 Task: Set up a 30-minute session to discuss remote work cybersecurity.
Action: Mouse pressed left at (92, 120)
Screenshot: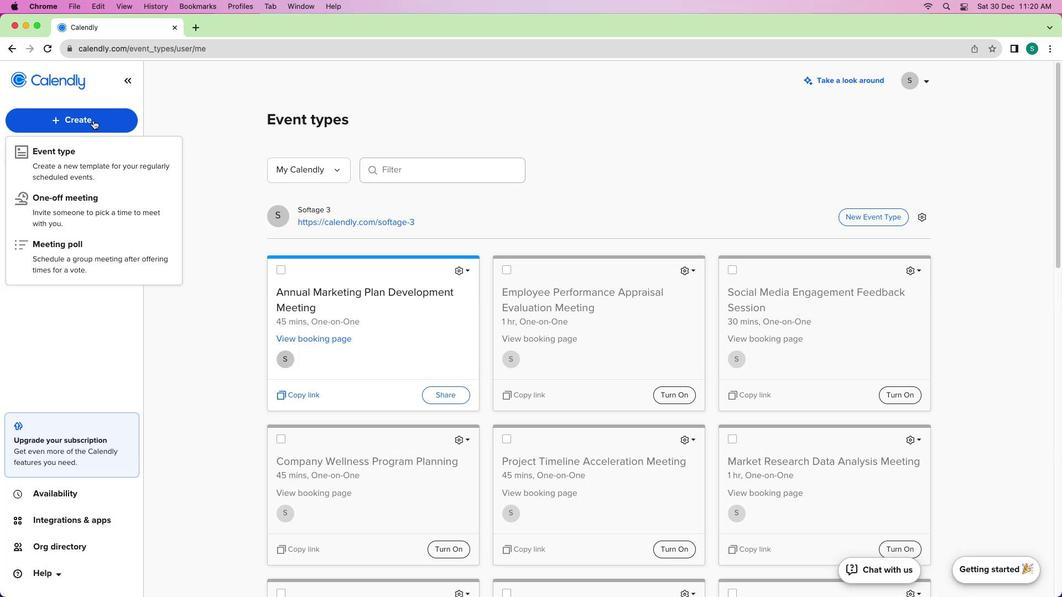 
Action: Mouse moved to (104, 158)
Screenshot: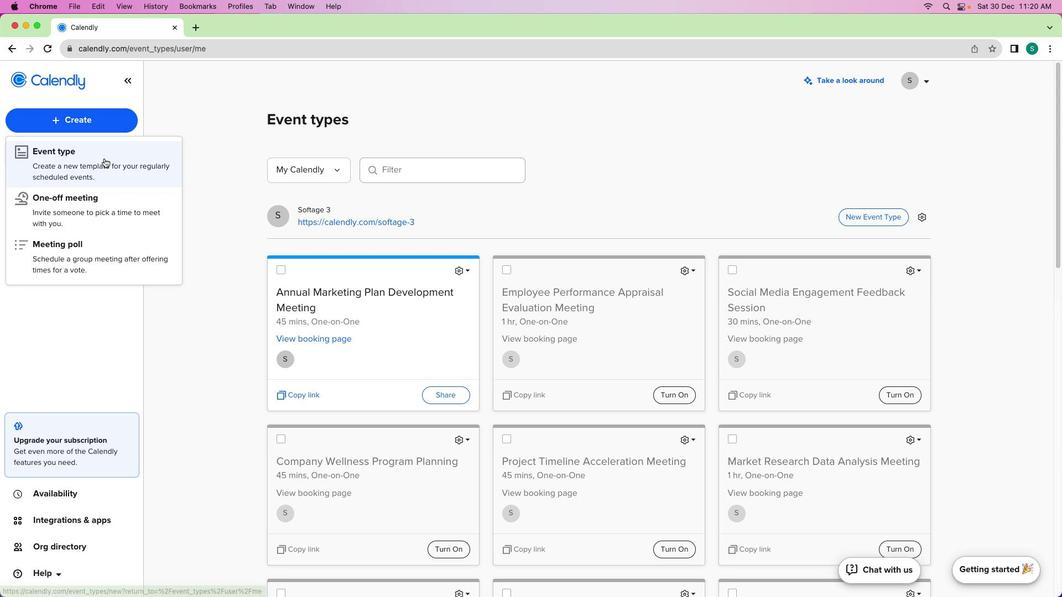 
Action: Mouse pressed left at (104, 158)
Screenshot: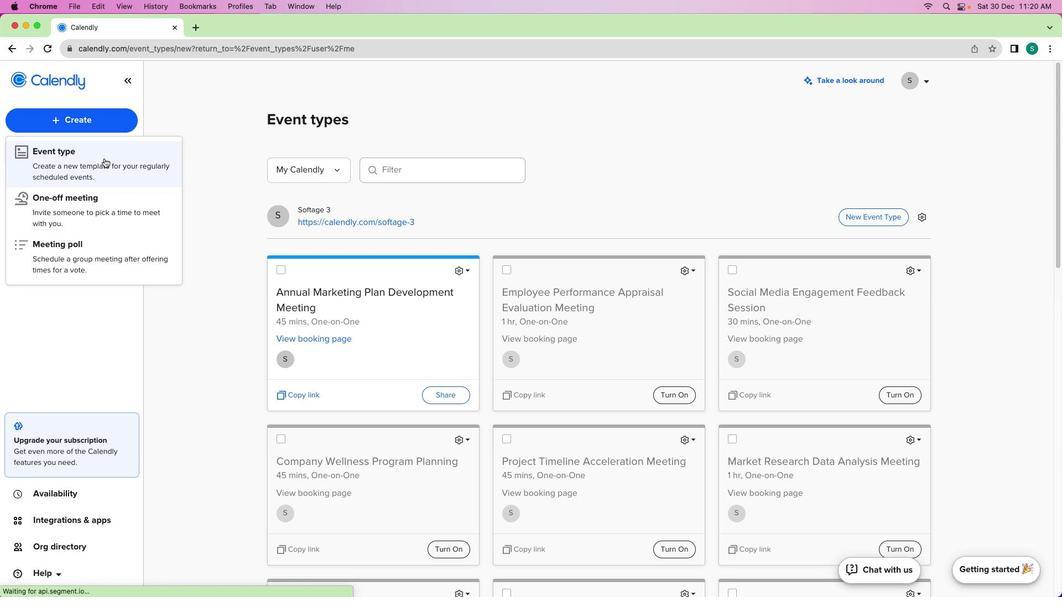 
Action: Mouse moved to (336, 204)
Screenshot: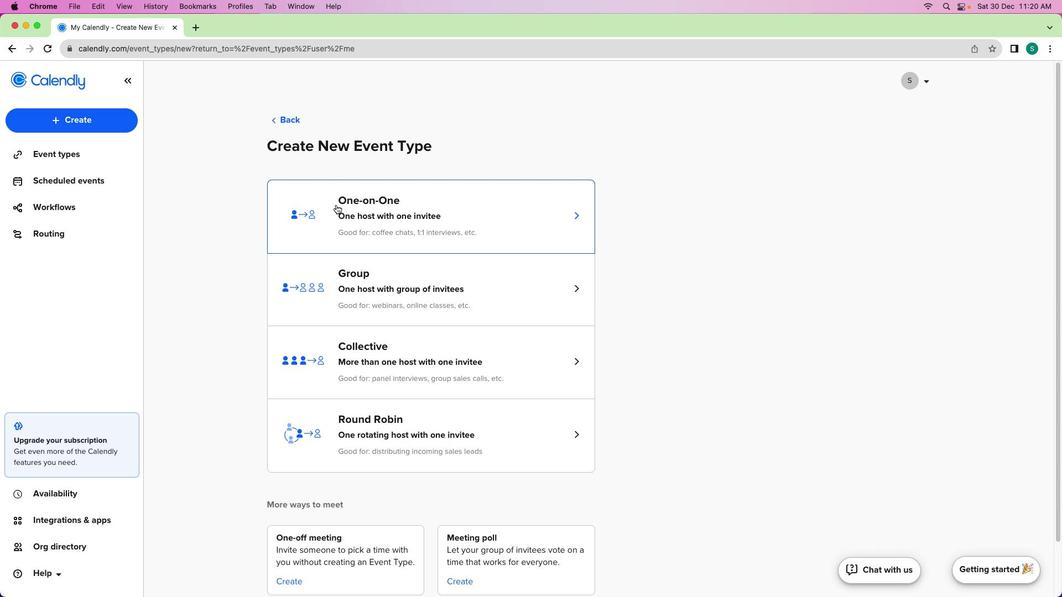 
Action: Mouse pressed left at (336, 204)
Screenshot: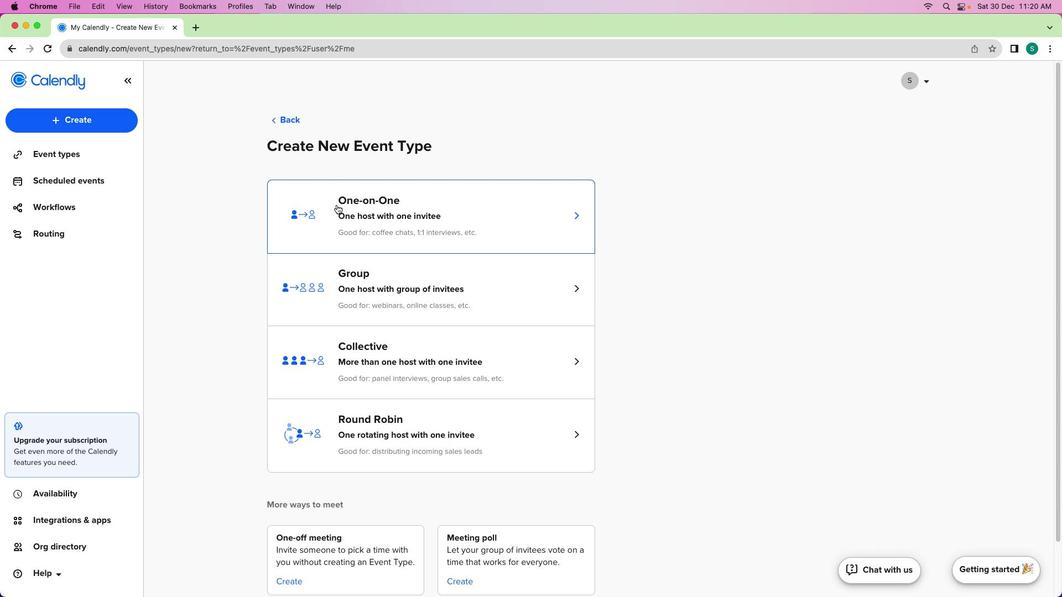 
Action: Mouse moved to (136, 169)
Screenshot: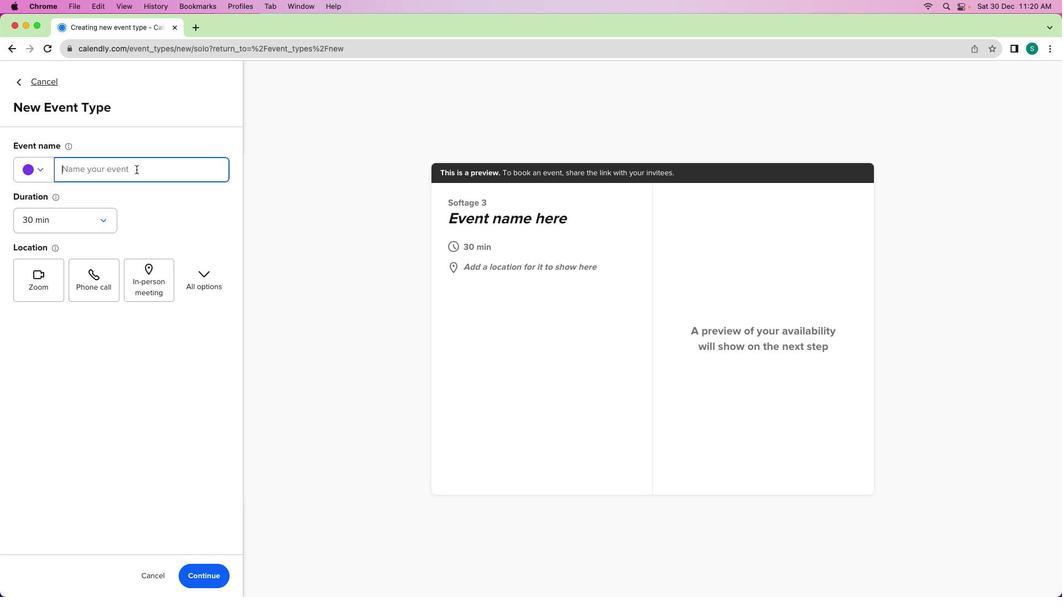 
Action: Mouse pressed left at (136, 169)
Screenshot: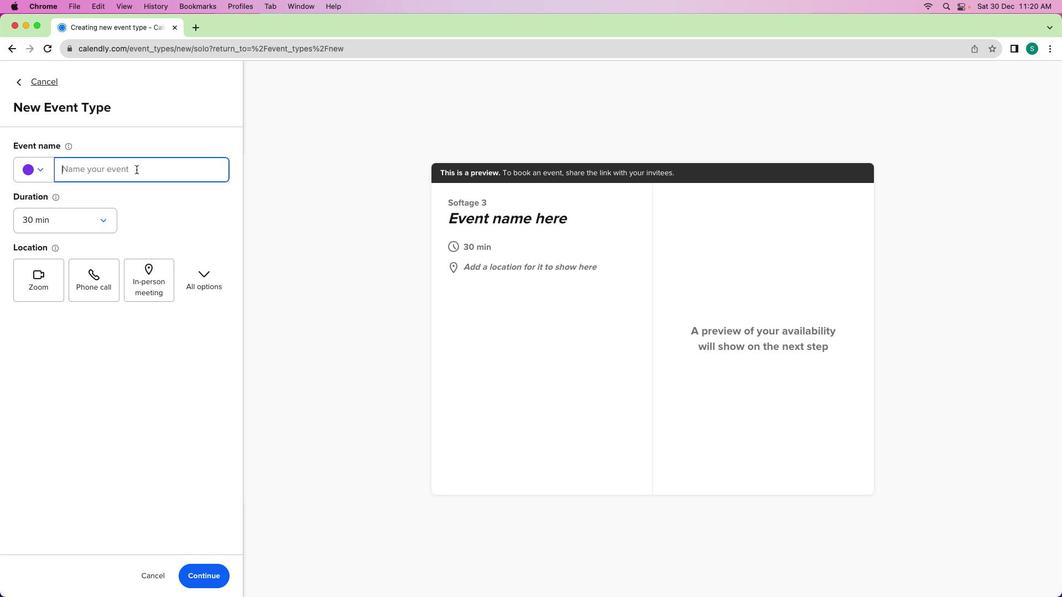 
Action: Mouse moved to (137, 168)
Screenshot: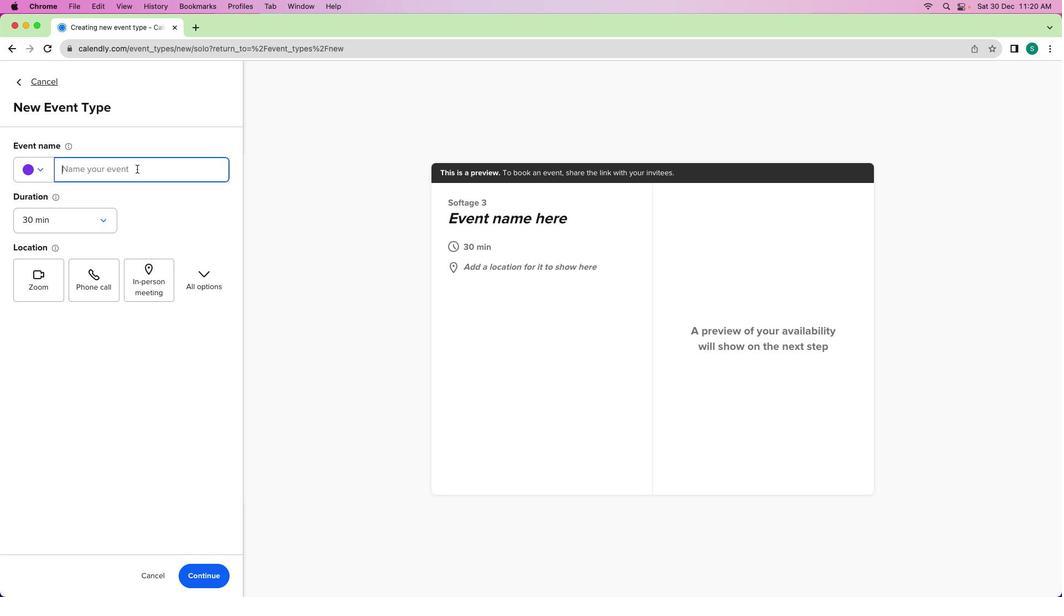 
Action: Key pressed Key.shift'R''e''m''o''t''e'Key.spaceKey.shiftKey.shift'W''o''r''k'Key.spaceKey.shift'C''y''b''e''r''s''e''c''u''r''i''t''y'Key.spaceKey.shift'S''e'Key.backspaceKey.backspaceKey.shift'D''i''s''c''u''s''s''i''o''n'Key.spaceKey.shift'S''e''s''s''i''o''n'
Screenshot: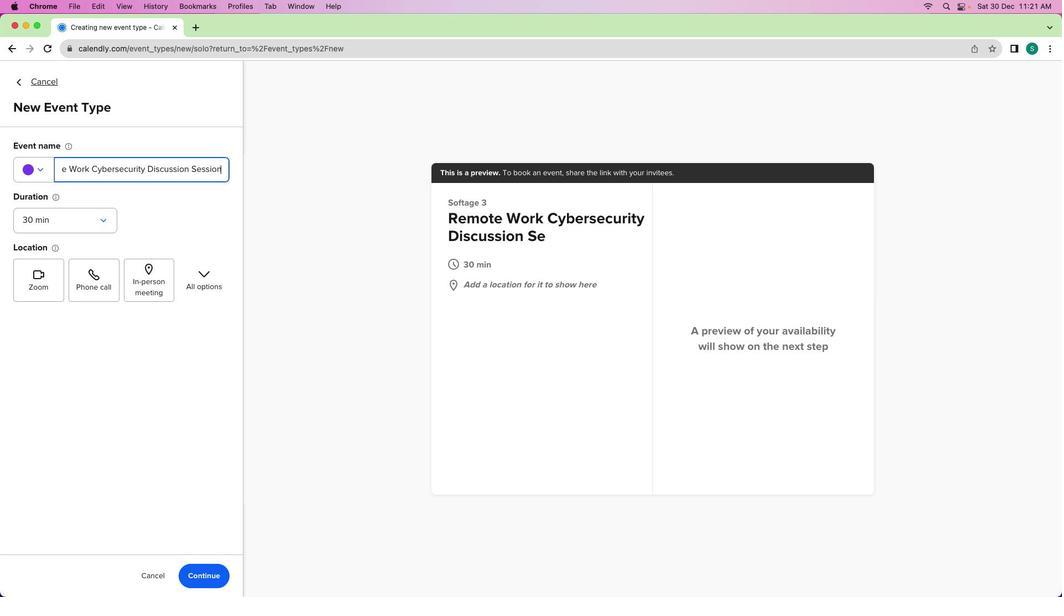 
Action: Mouse moved to (40, 289)
Screenshot: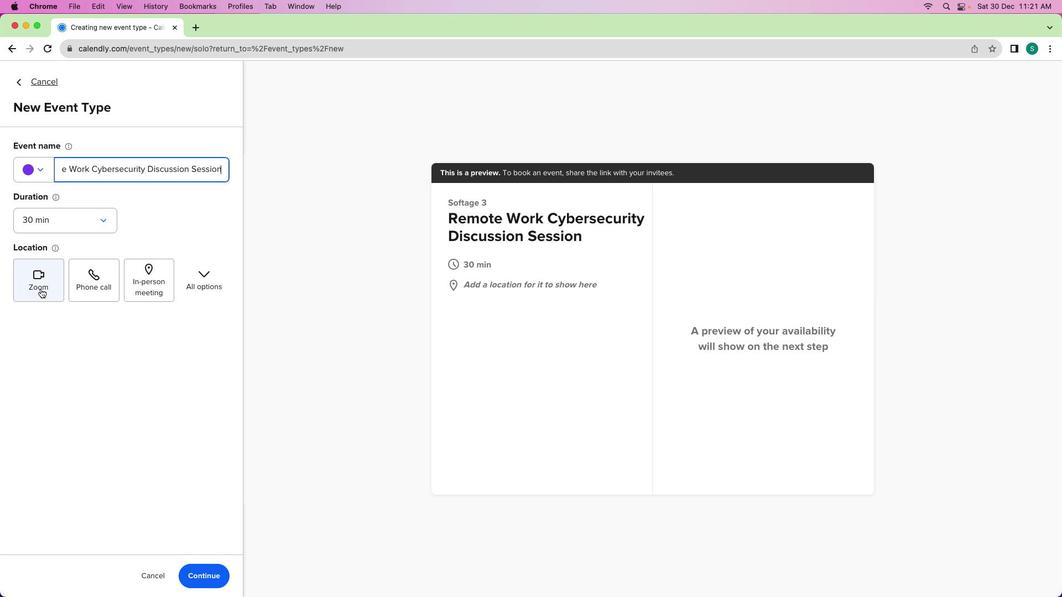 
Action: Mouse pressed left at (40, 289)
Screenshot: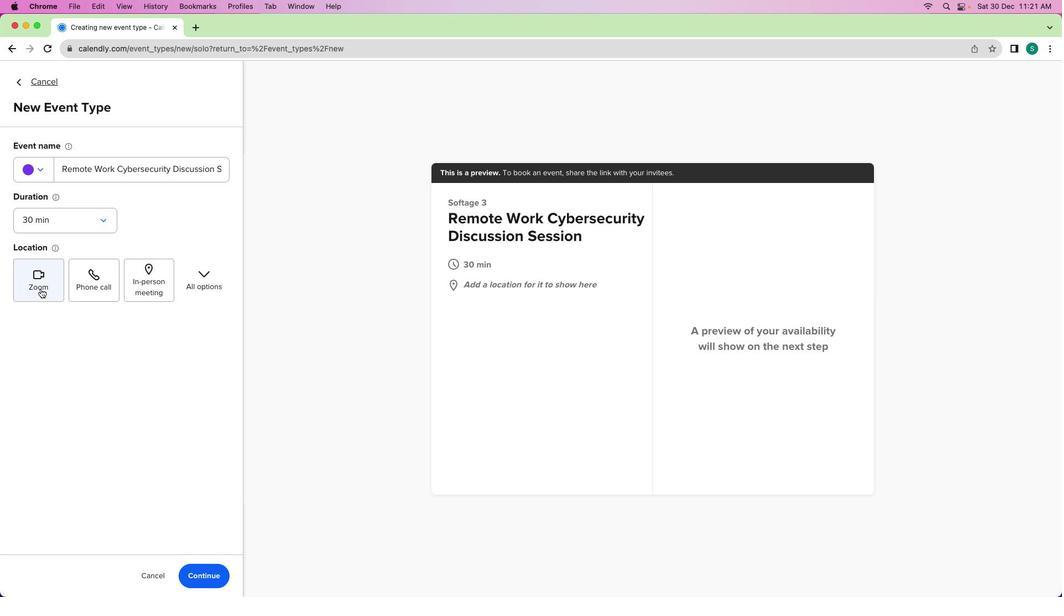 
Action: Mouse moved to (200, 569)
Screenshot: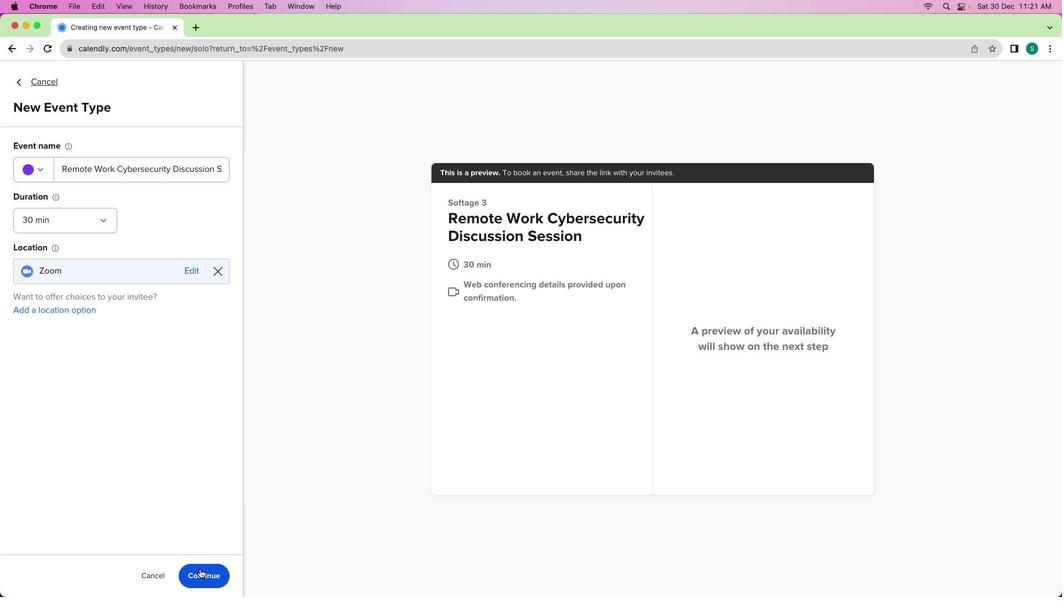 
Action: Mouse pressed left at (200, 569)
Screenshot: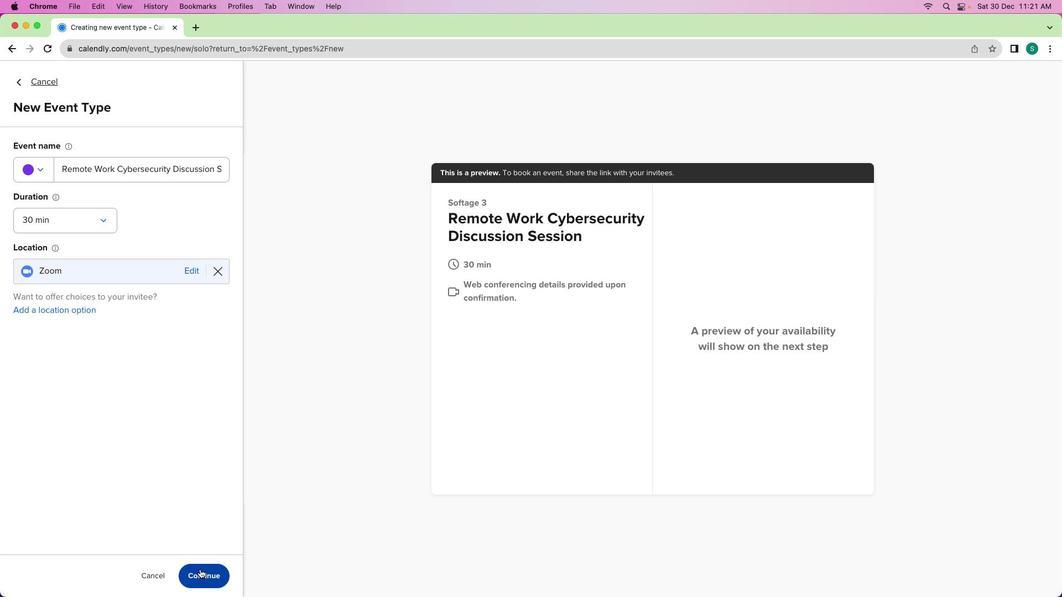 
Action: Mouse moved to (213, 202)
Screenshot: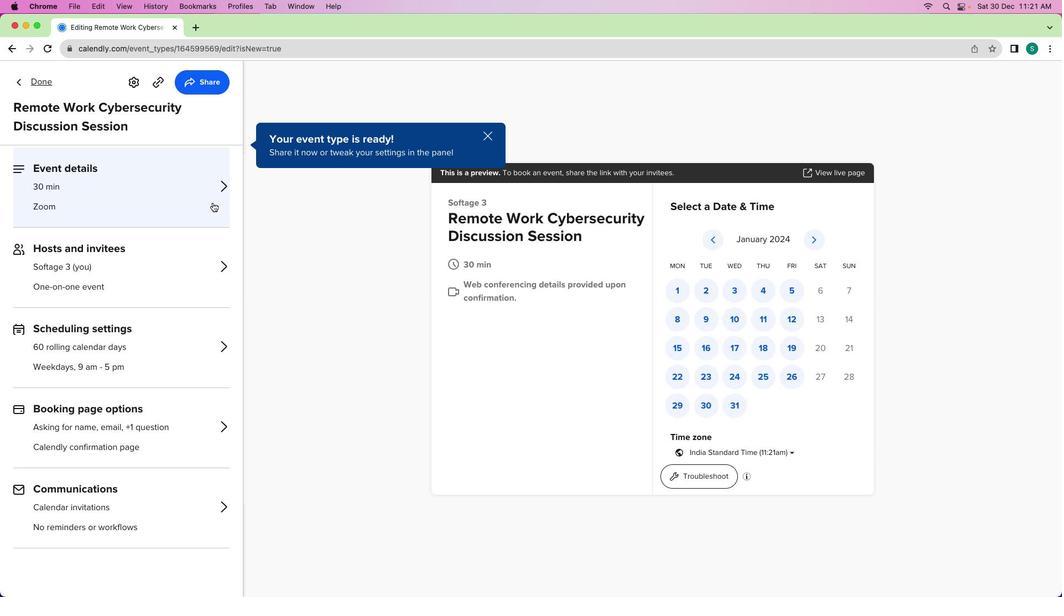 
Action: Mouse pressed left at (213, 202)
Screenshot: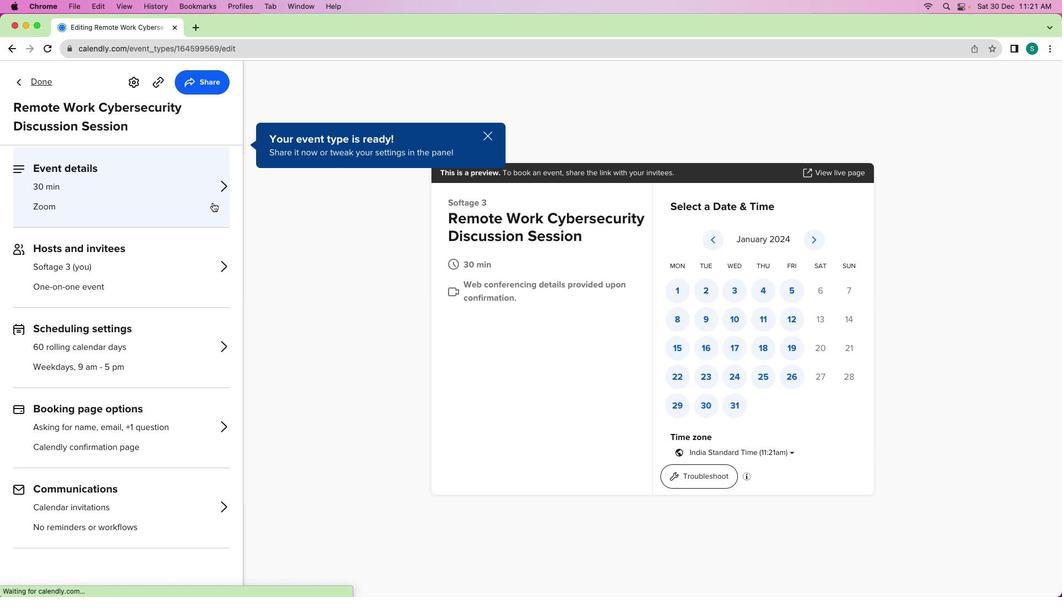 
Action: Mouse moved to (149, 391)
Screenshot: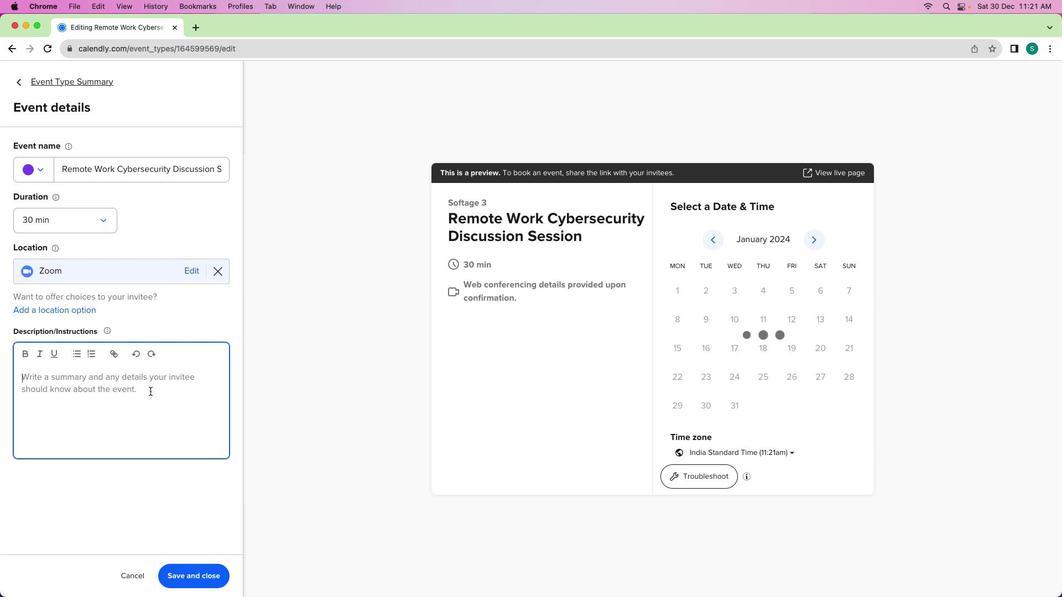 
Action: Mouse pressed left at (149, 391)
Screenshot: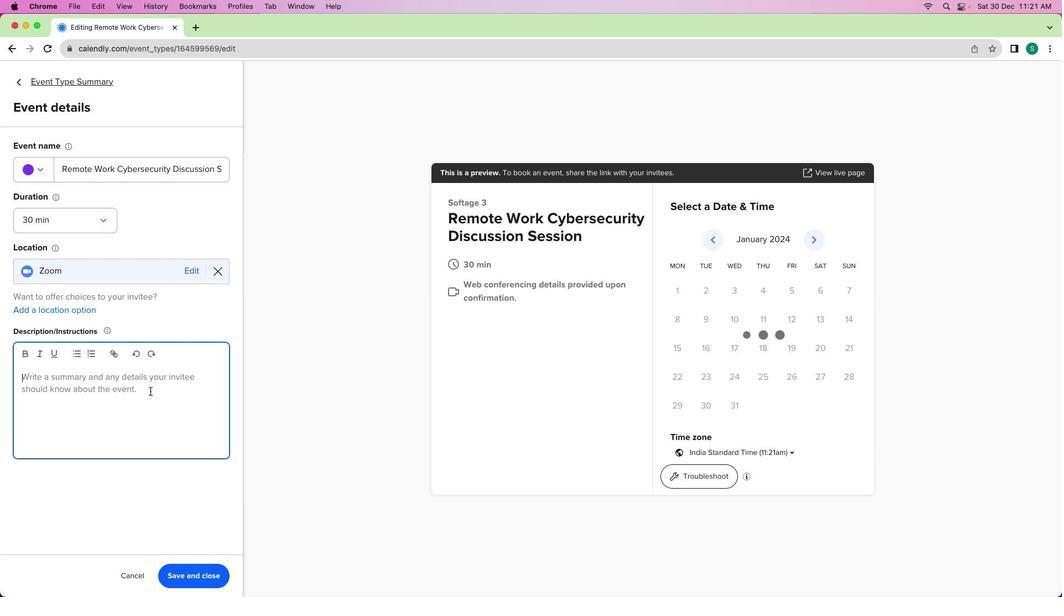 
Action: Mouse moved to (152, 390)
Screenshot: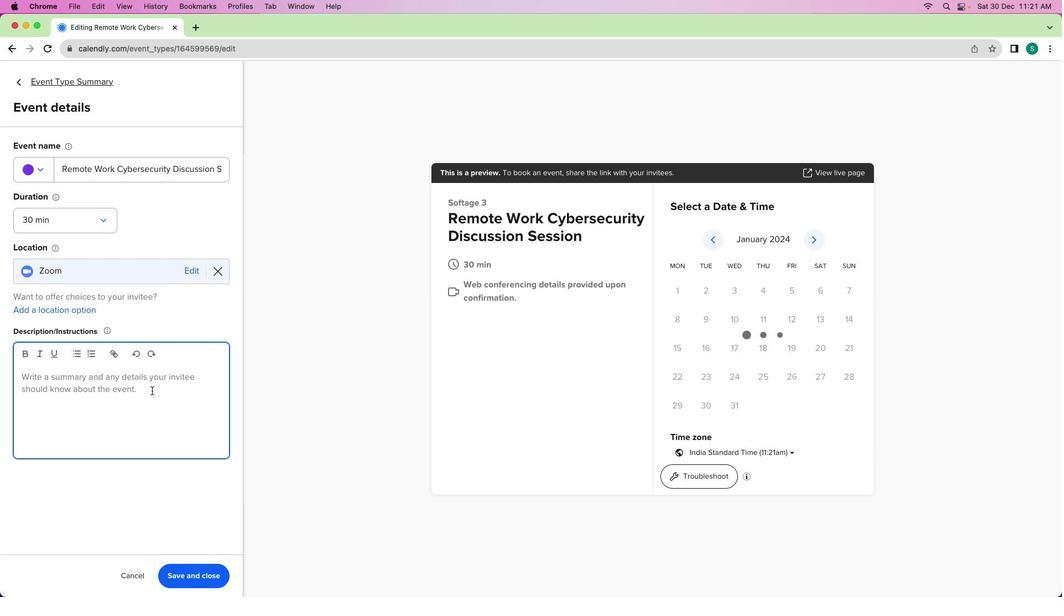 
Action: Key pressed Key.shiftKey.shift'A'Key.space's''e''s''s''i''o''n'Key.space'd''e''d''i''c''a''t''e''d'Key.space't''o'Key.space'd''i''s''c''u''s''s''i''n''g'Key.space'r''e''m''o''t''e'Key.space'w''o''r''k'Key.space'c''y''b''e''r''s''e''c''u''r''i''t''y'','Key.backspace'.'Key.spaceKey.shift'W''e'Key.space'w''i''l''l'Key.space'r''e''v''i''e''w'Key.space'b''e''s''t'Key.space'p''r''a''c''t''i''c''e''s'',''a'Key.backspaceKey.space'a''d''d''r''e''s''s'Key.space'p''o''t''n'Key.backspace'e''n''t''i''a''l'Key.space's''e''s'Key.backspace'c''u''r''i''t''y'Key.space'c''h''a''l''l''e''n''g''e''s'','Key.space'a''n''d'Key.space'd''i''s''c''u''s''s'Key.space's''t''r''a''t''e''g''i''e''s'Key.space't''o'Key.space'e''n''s''u''r''e'Key.space't''h''e'Key.space's''e''c''u''r''i''t''y'Key.space'o''f'Key.space'o''u''r'Key.space'r''e''m''o''t''e'Key.space'w''o''r''k'Key.space'e''n''v''i''r''o''n''m''e''n''t''.'Key.spaceKey.shift'Y''o''u''r'Key.space'a''c''t''i''v''e'Key.space'p''a''r''t''i''c''i''p''a''t''i''o''n'Key.space'i''s'Key.space'c''r''u''c''i''a''l'Key.space'f''o''r'Key.space'm''a''i''n''t''a''i''n''i''n''g'Key.space't''h''e'Key.space'i''n''t''e''g''r''i''t''y'Key.spaceKey.space'a''n''d'Key.spaceKey.leftKey.leftKey.leftKey.leftKey.leftKey.backspaceKey.down'c''o''n''f''i''d''e''n''t''i''a''l''i''t''y'Key.space'o''f'Key.space'o''u''r'Key.space'd''i''g''i''t''a''l'Key.spaceKey.space'a''s''s''e''s''t''s''.'Key.rightKey.leftKey.leftKey.leftKey.leftKey.leftKey.leftKey.leftKey.leftKey.leftKey.backspaceKey.rightKey.rightKey.rightKey.rightKey.rightKey.rightKey.rightKey.leftKey.backspace
Screenshot: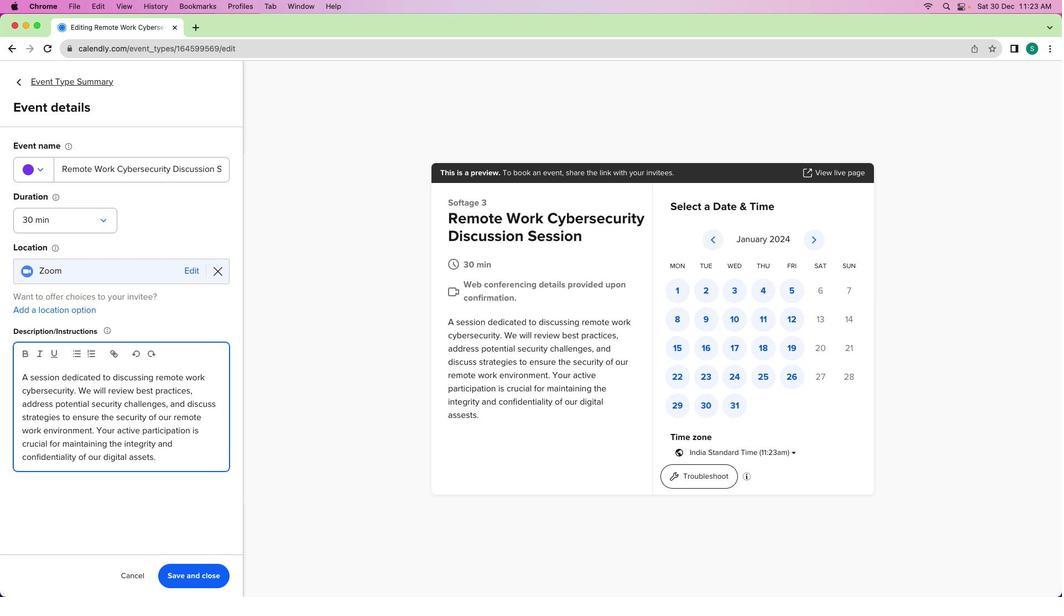 
Action: Mouse moved to (207, 572)
Screenshot: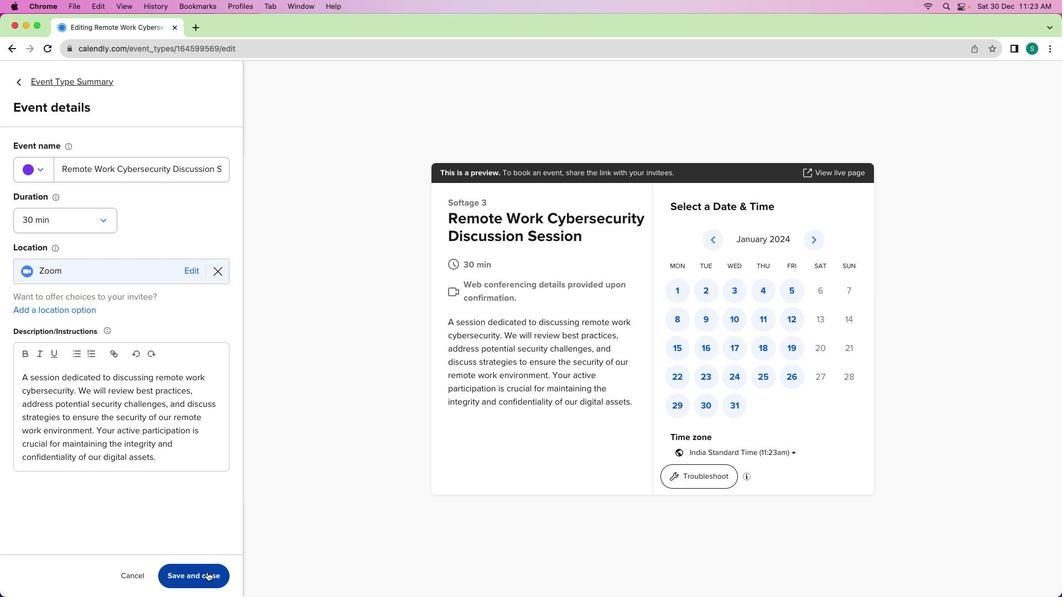 
Action: Mouse pressed left at (207, 572)
Screenshot: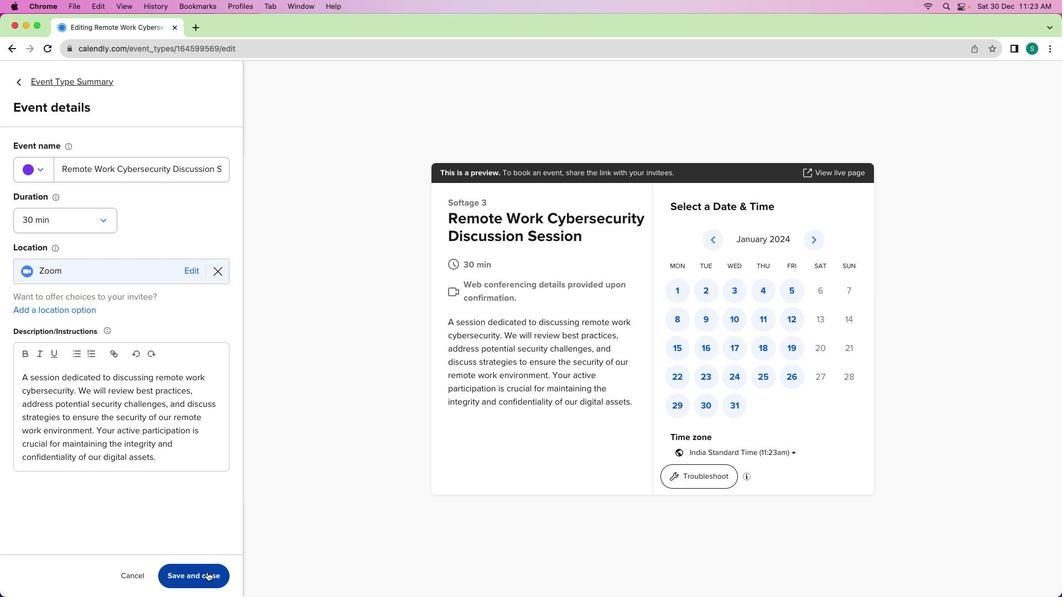 
Action: Mouse moved to (209, 214)
Screenshot: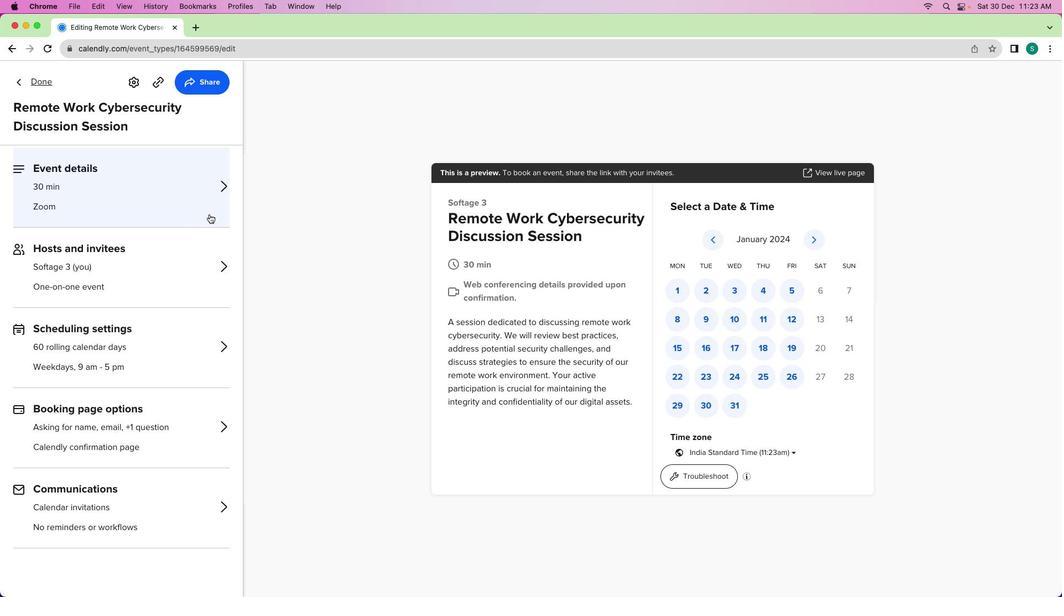 
Action: Mouse pressed left at (209, 214)
Screenshot: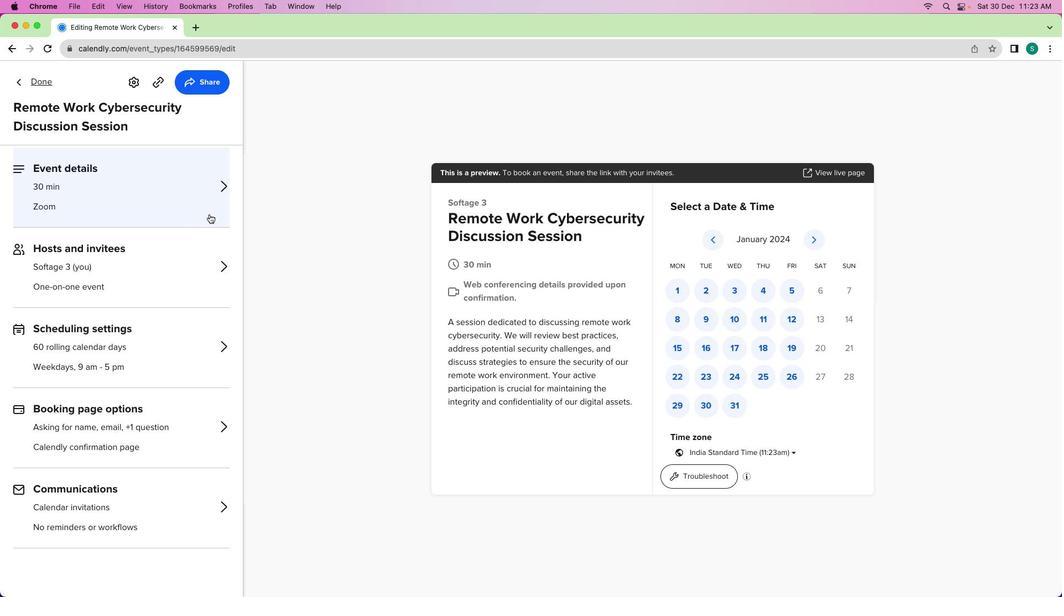 
Action: Mouse moved to (47, 172)
Screenshot: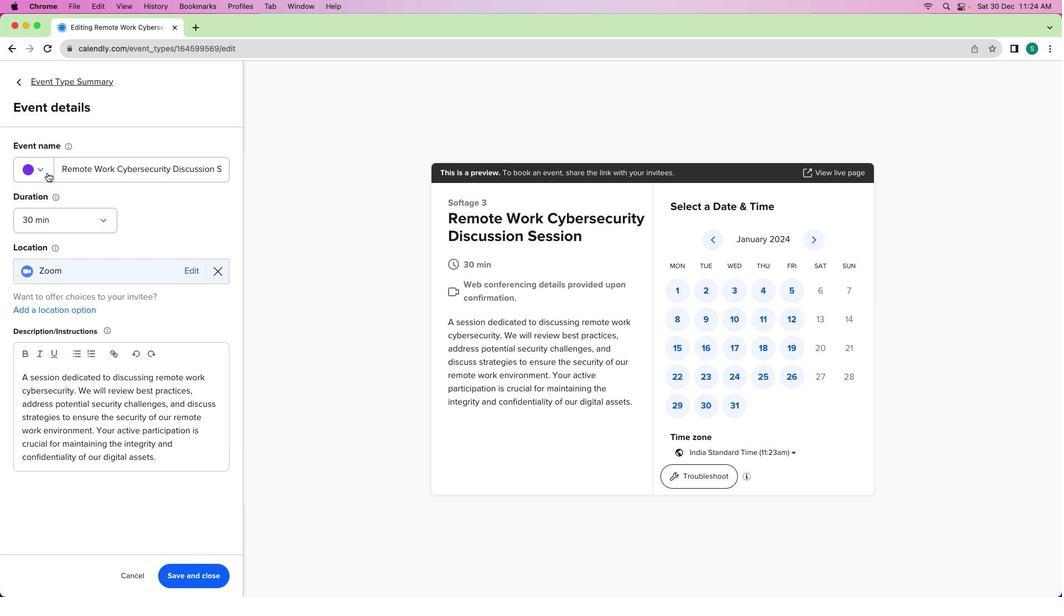 
Action: Mouse pressed left at (47, 172)
Screenshot: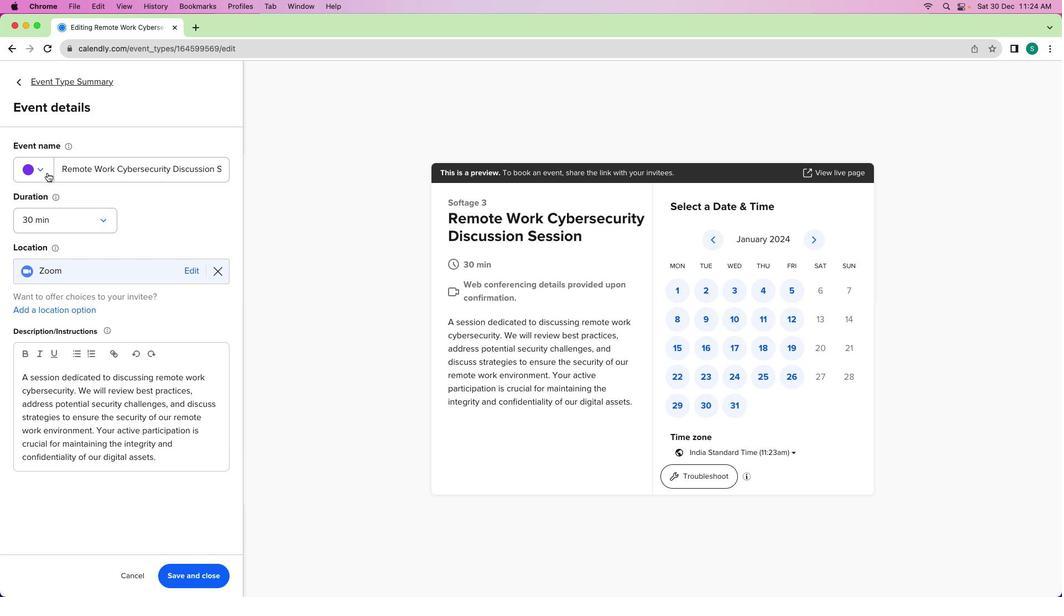 
Action: Mouse moved to (54, 247)
Screenshot: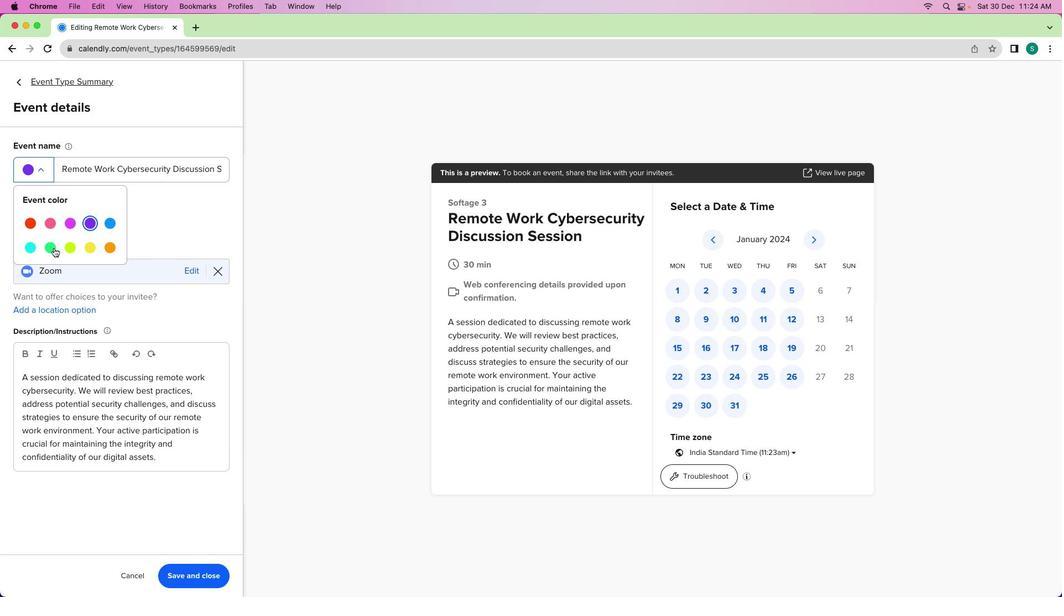
Action: Mouse pressed left at (54, 247)
Screenshot: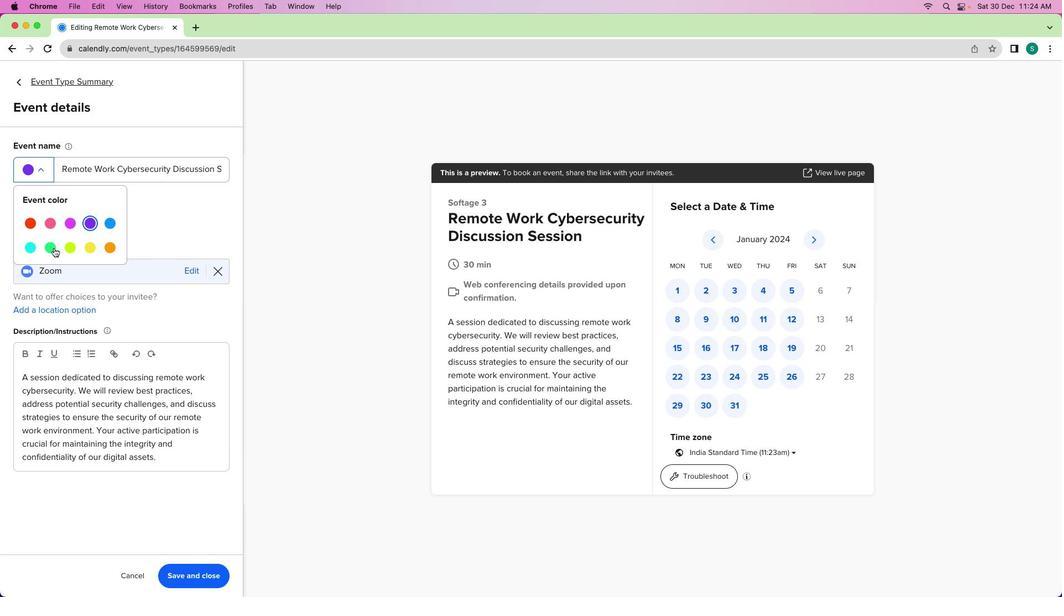 
Action: Mouse moved to (41, 81)
Screenshot: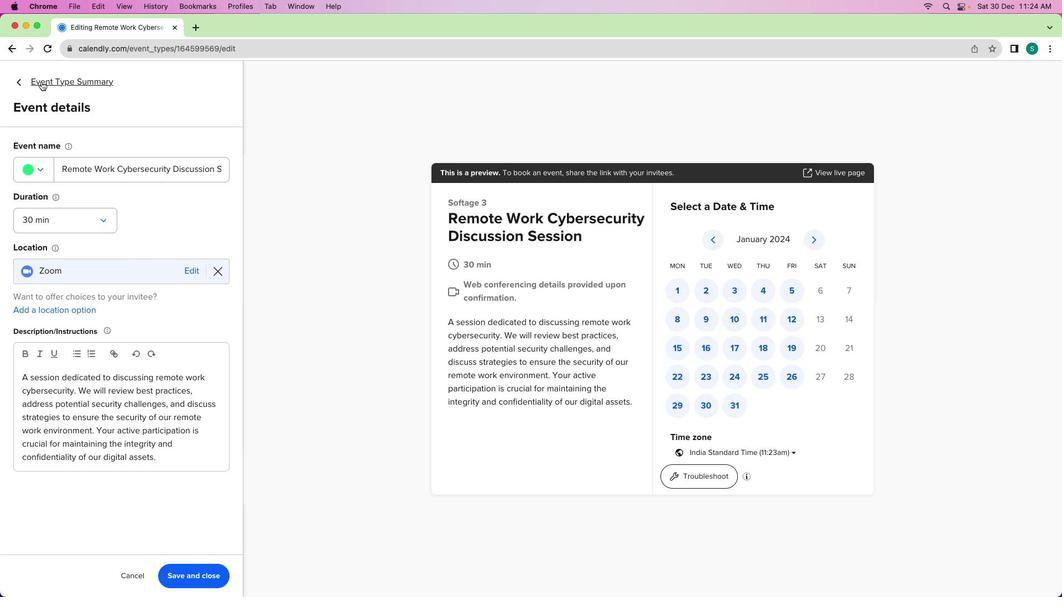 
Action: Mouse pressed left at (41, 81)
Screenshot: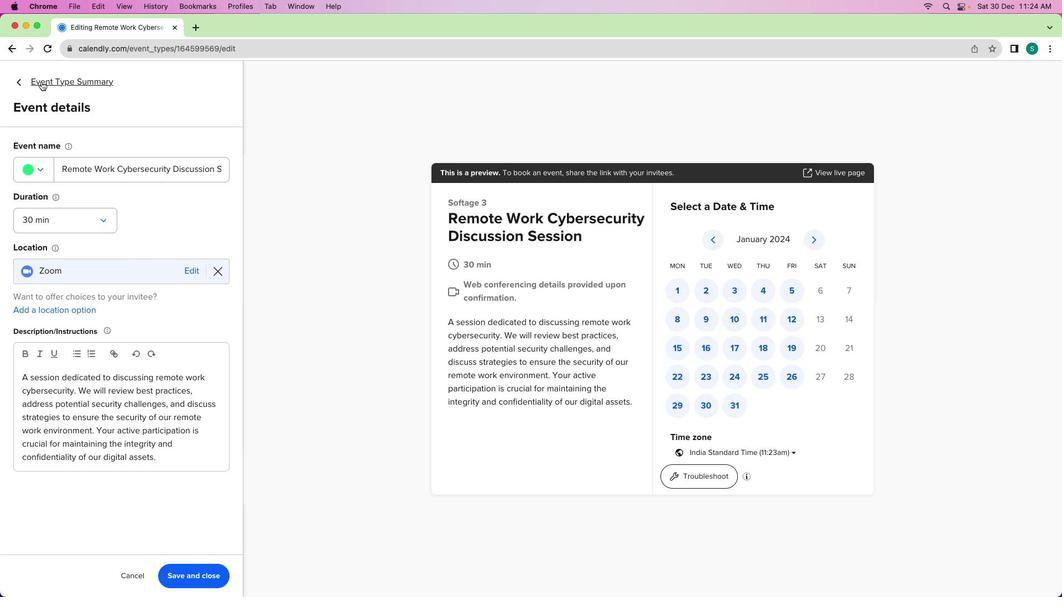 
Action: Mouse moved to (39, 84)
Screenshot: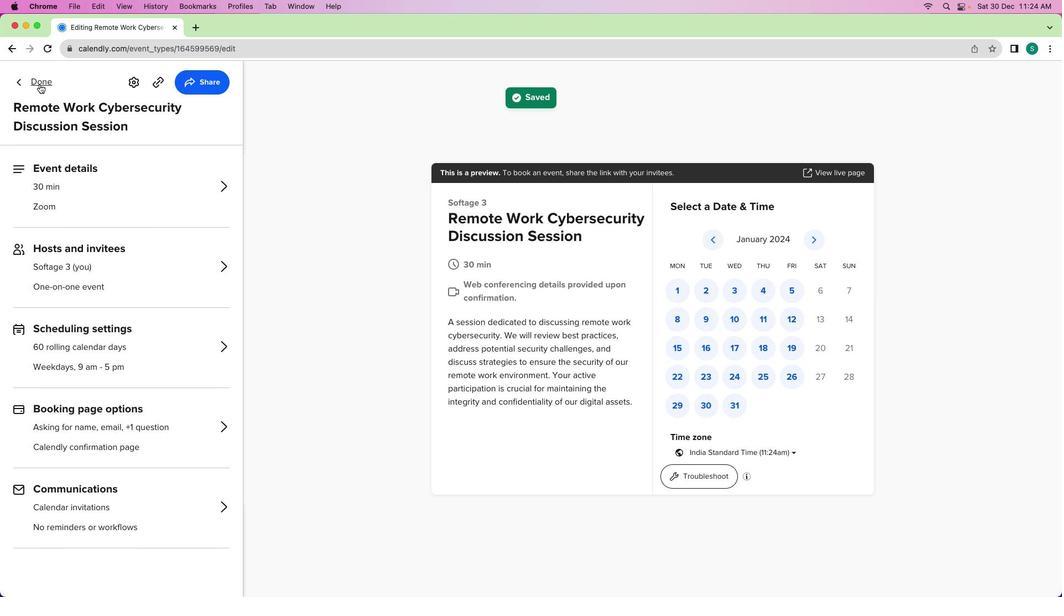 
Action: Mouse pressed left at (39, 84)
Screenshot: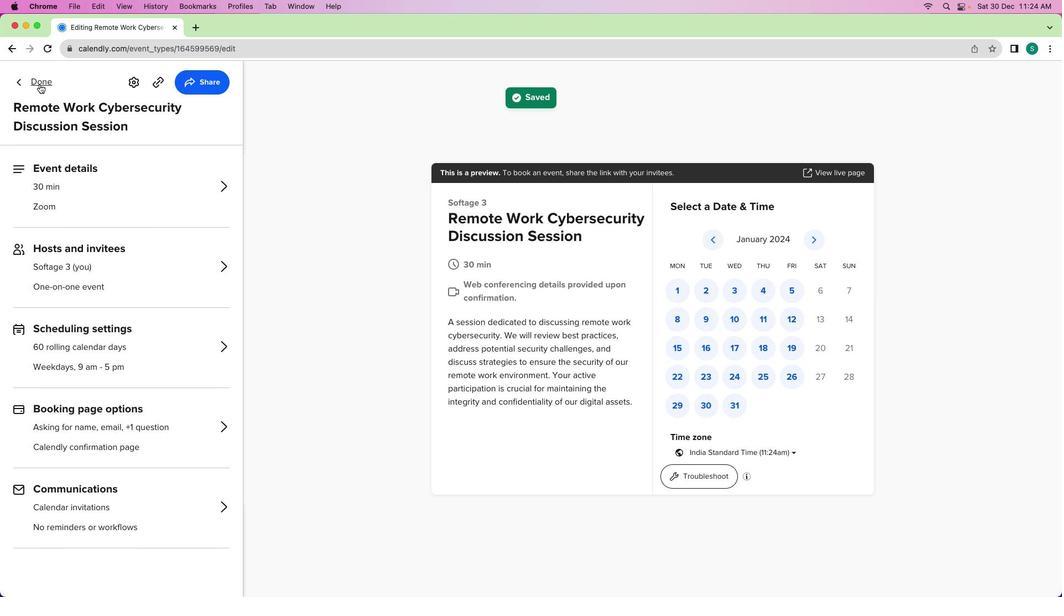 
Action: Mouse moved to (406, 337)
Screenshot: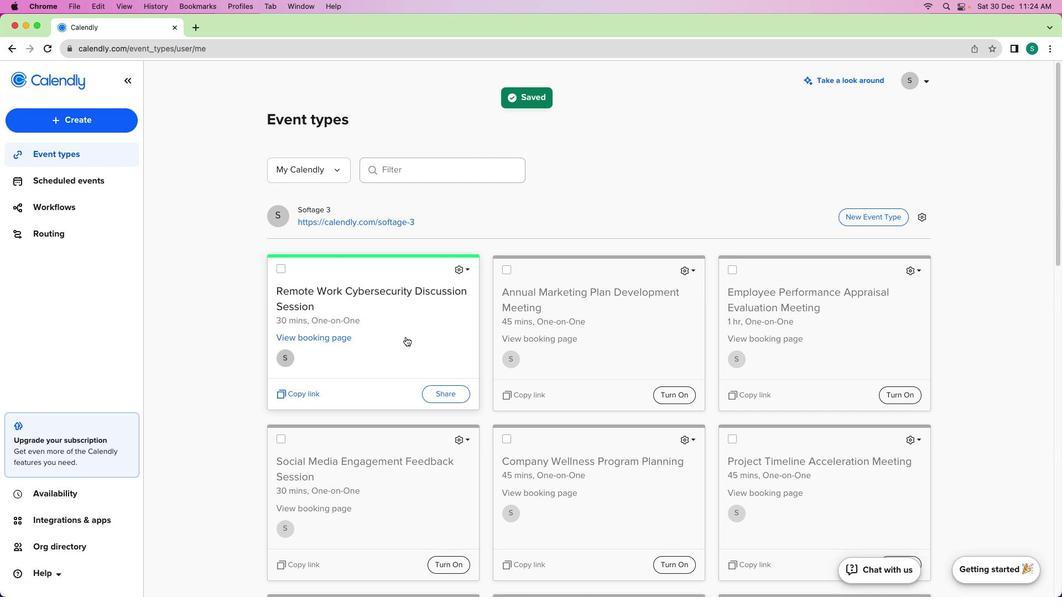 
